 Task: Add an action for the "To Do" list and move the card to the top of the list "Doing" on the project update.
Action: Mouse pressed left at (687, 195)
Screenshot: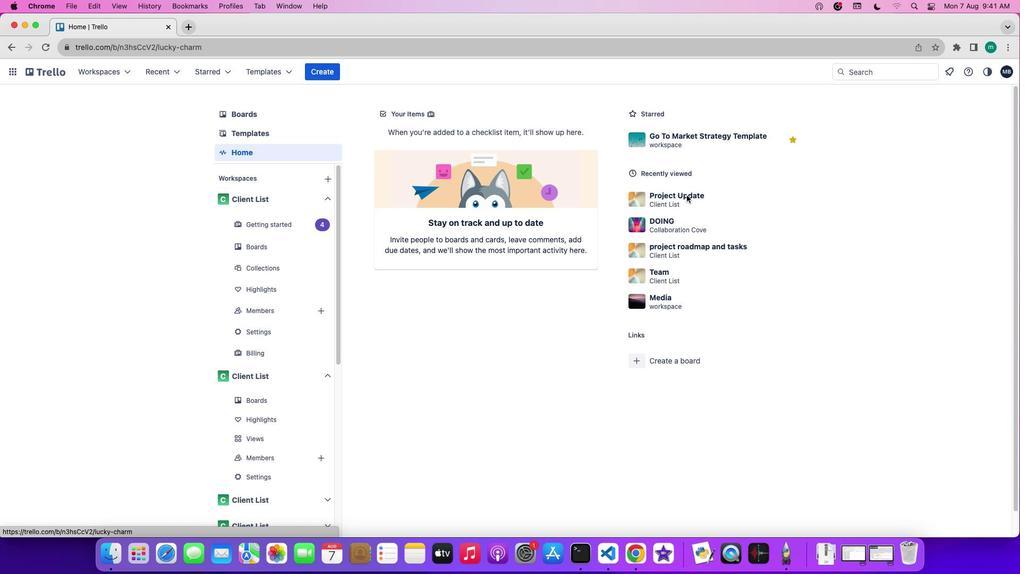 
Action: Mouse moved to (277, 161)
Screenshot: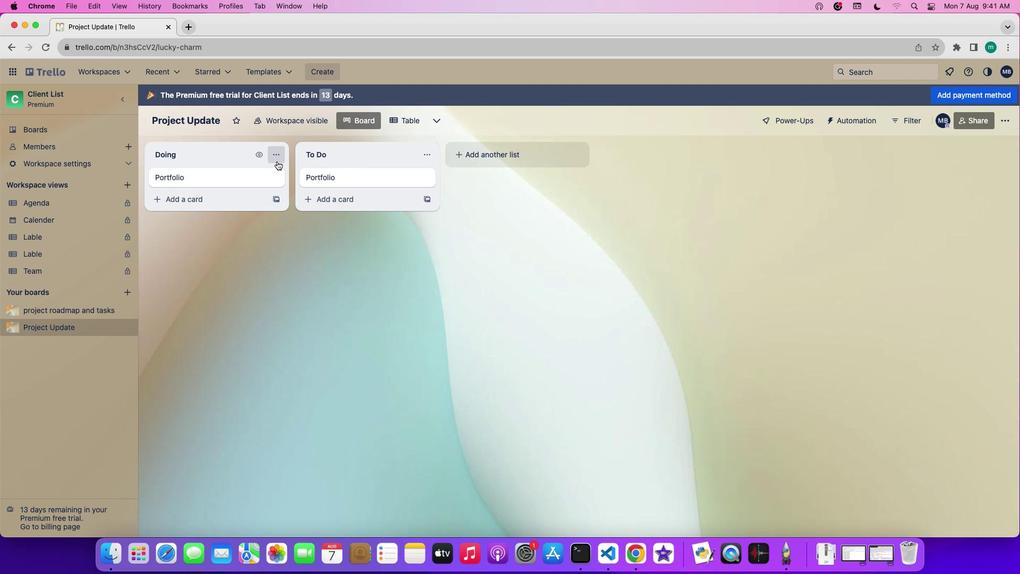 
Action: Mouse pressed left at (277, 161)
Screenshot: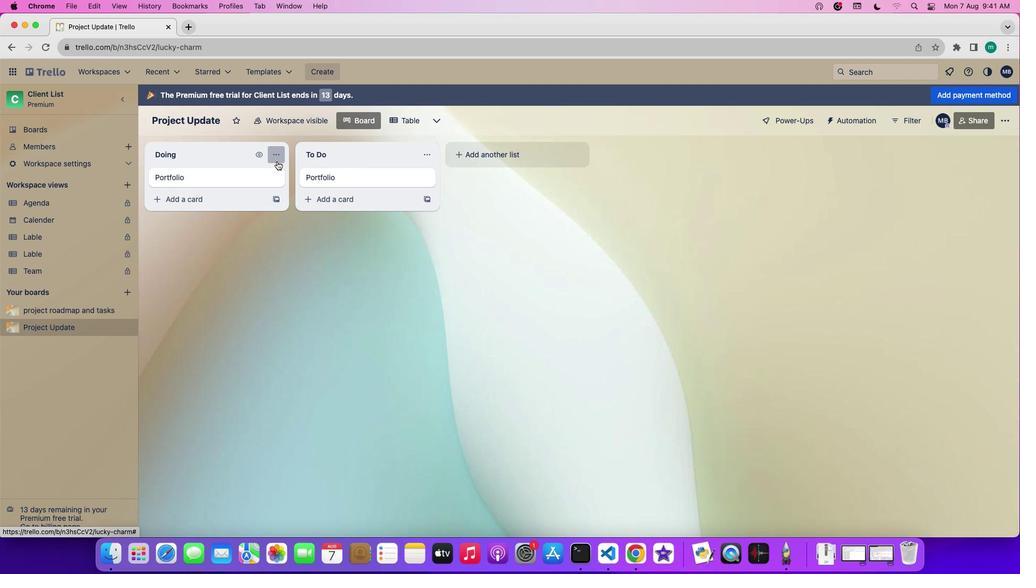 
Action: Mouse moved to (291, 297)
Screenshot: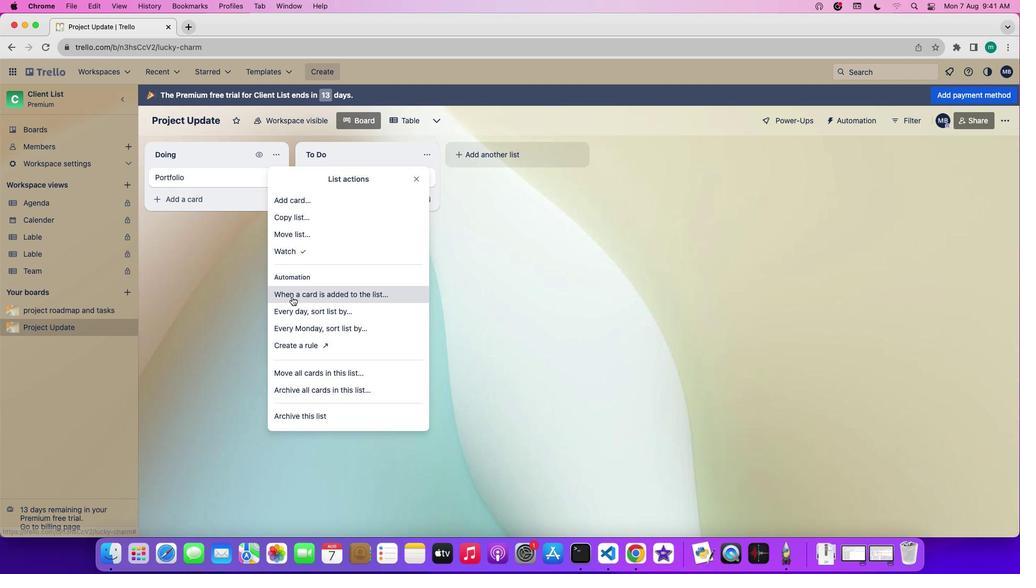 
Action: Mouse pressed left at (291, 297)
Screenshot: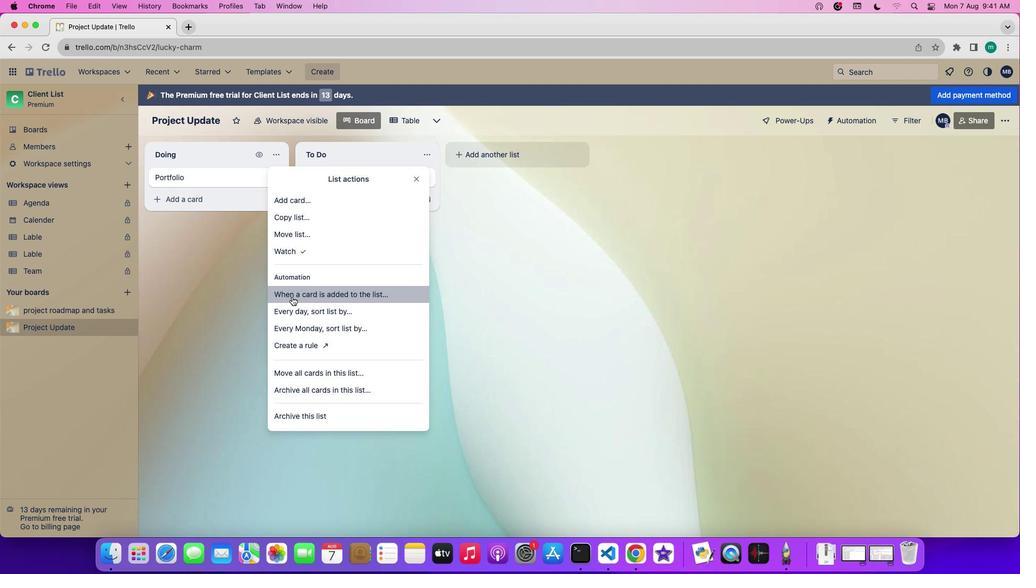 
Action: Mouse moved to (327, 298)
Screenshot: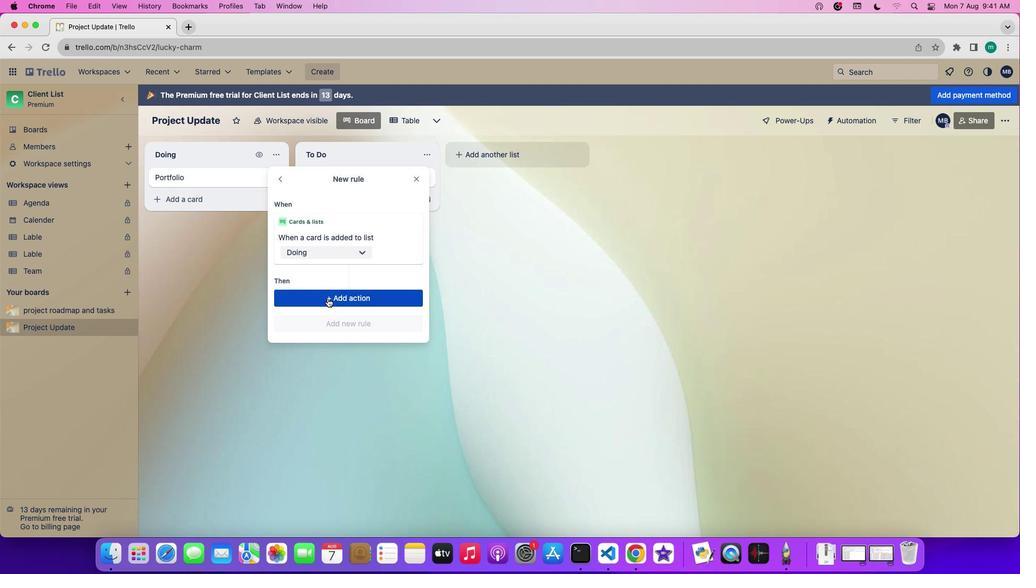 
Action: Mouse pressed left at (327, 298)
Screenshot: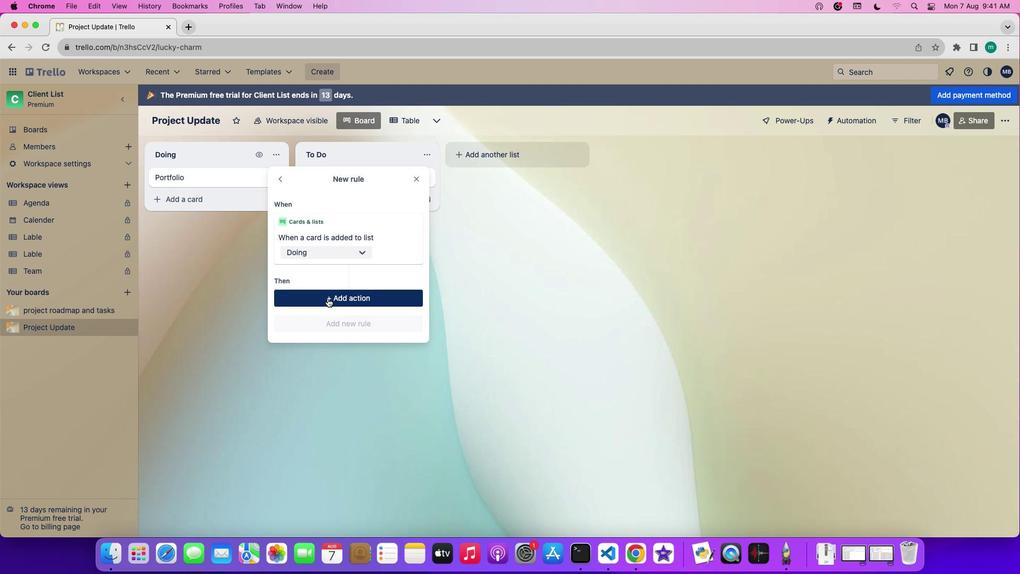 
Action: Mouse moved to (343, 209)
Screenshot: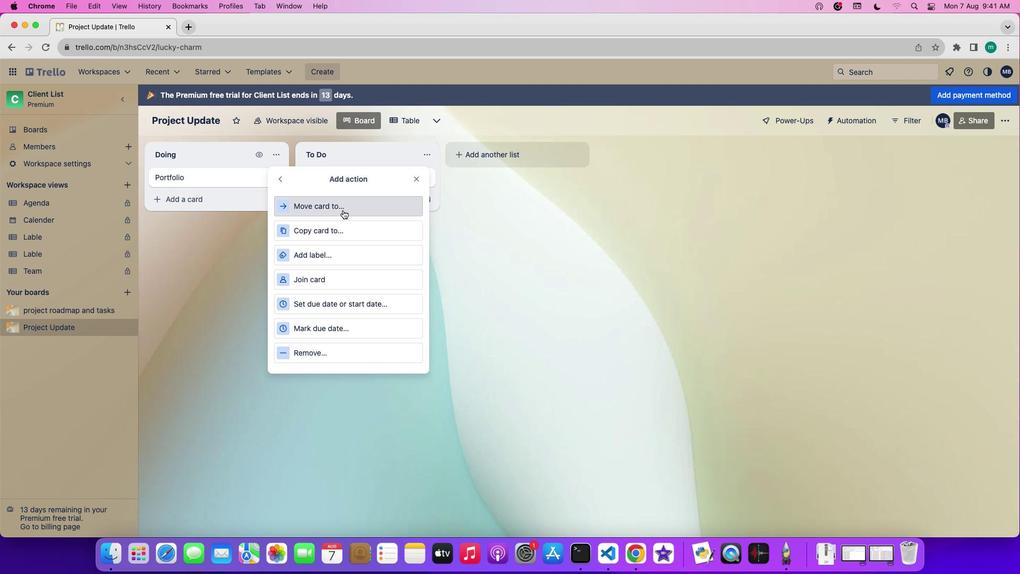 
Action: Mouse pressed left at (343, 209)
Screenshot: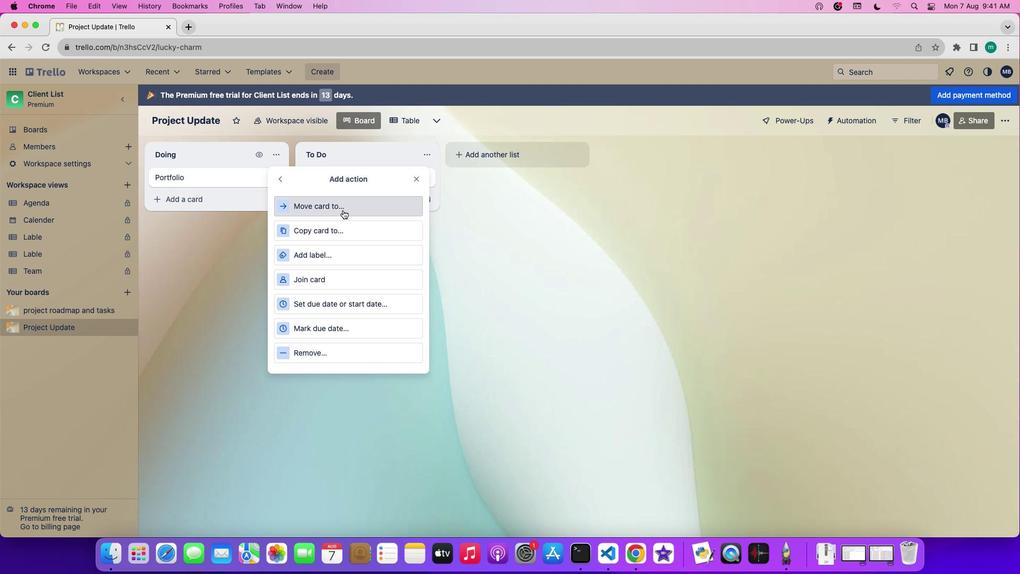 
Action: Mouse moved to (391, 342)
Screenshot: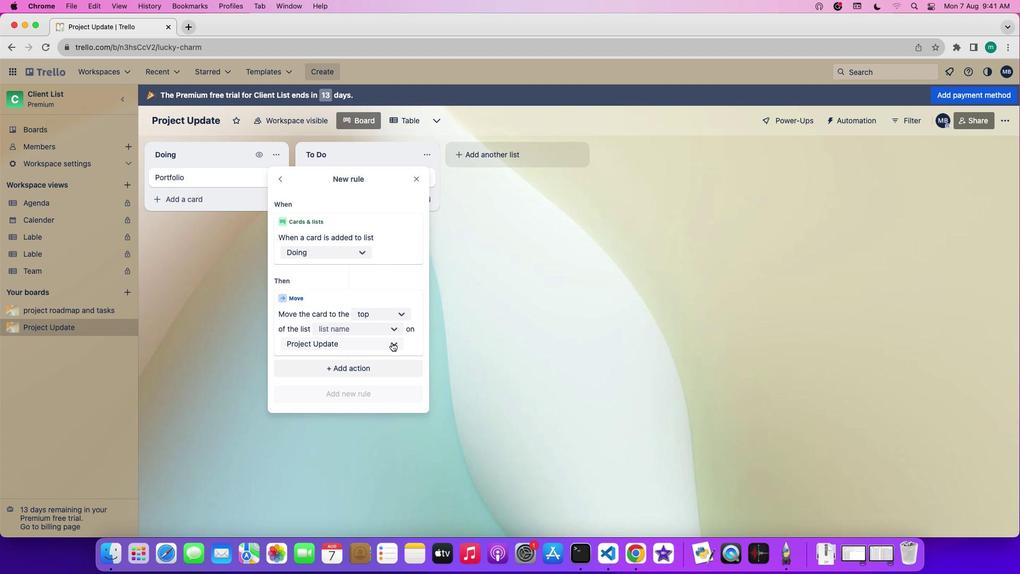 
Action: Mouse pressed left at (391, 342)
Screenshot: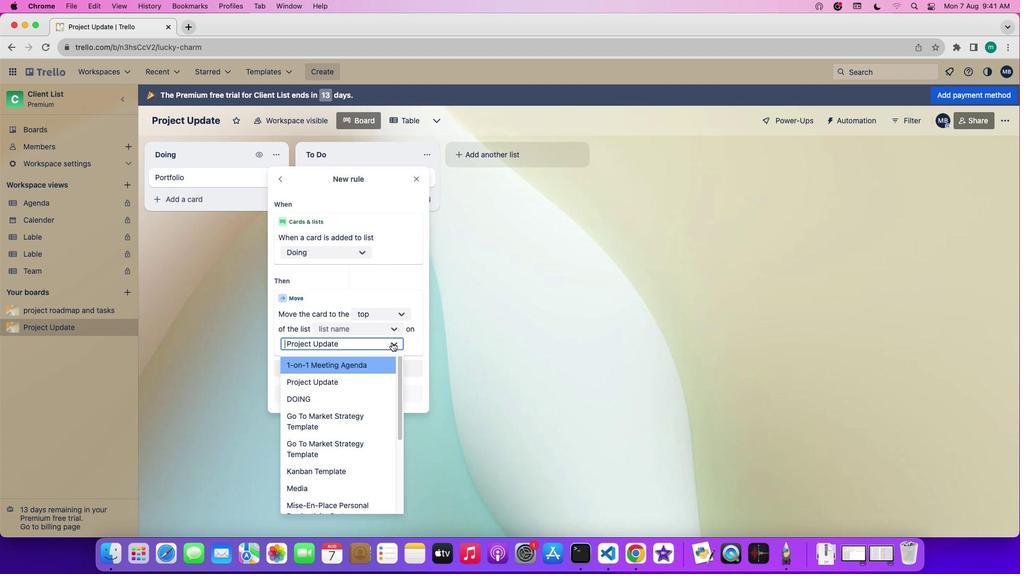 
Action: Mouse moved to (355, 382)
Screenshot: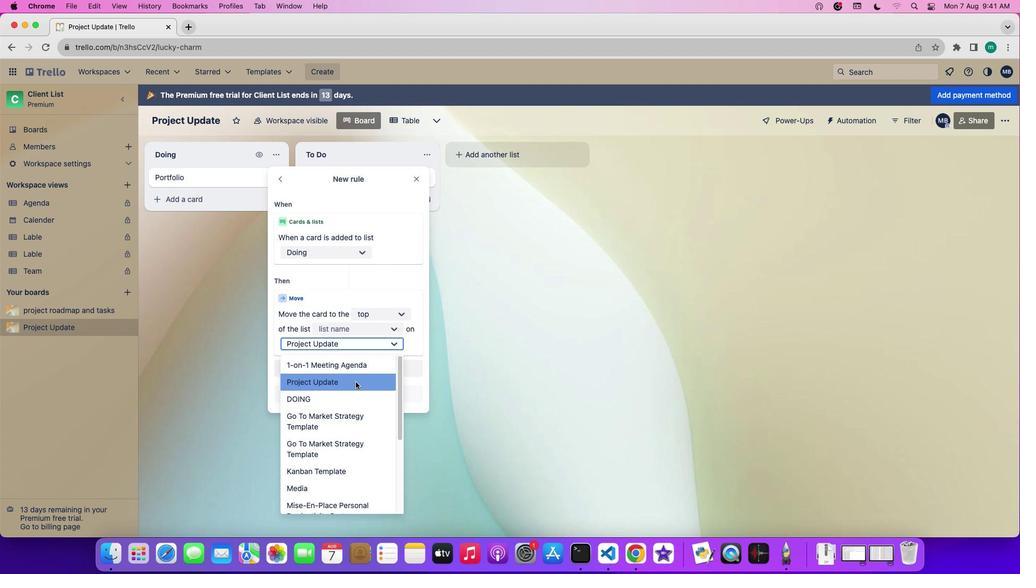 
Action: Mouse pressed left at (355, 382)
Screenshot: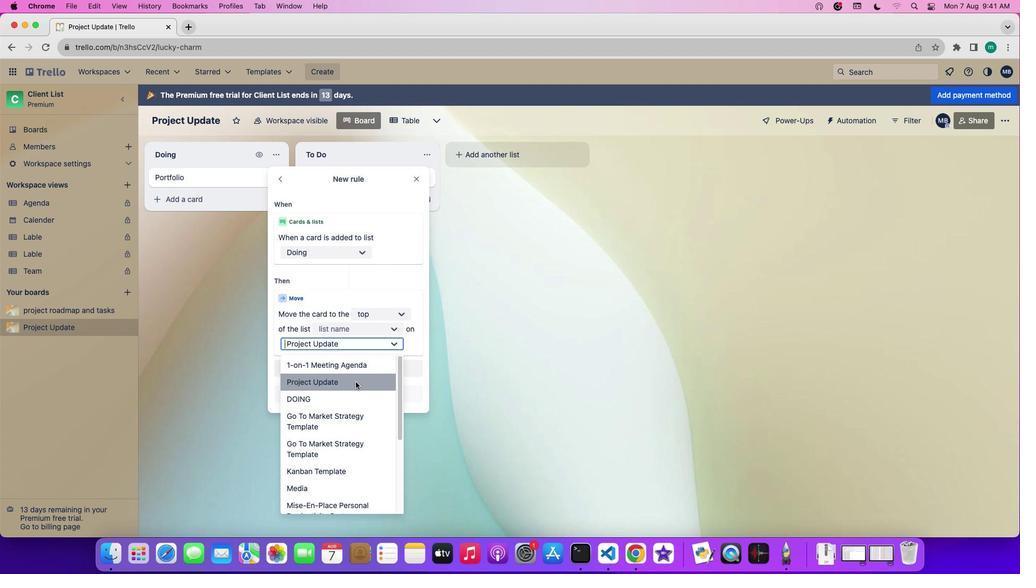 
Action: Mouse moved to (366, 381)
Screenshot: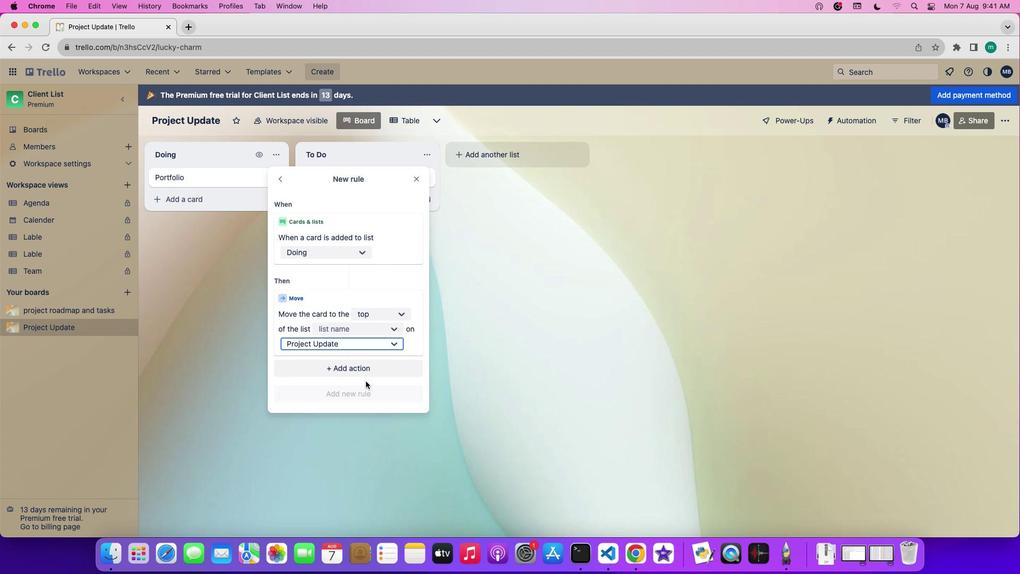 
